Task: Select workspaces community.
Action: Mouse moved to (139, 65)
Screenshot: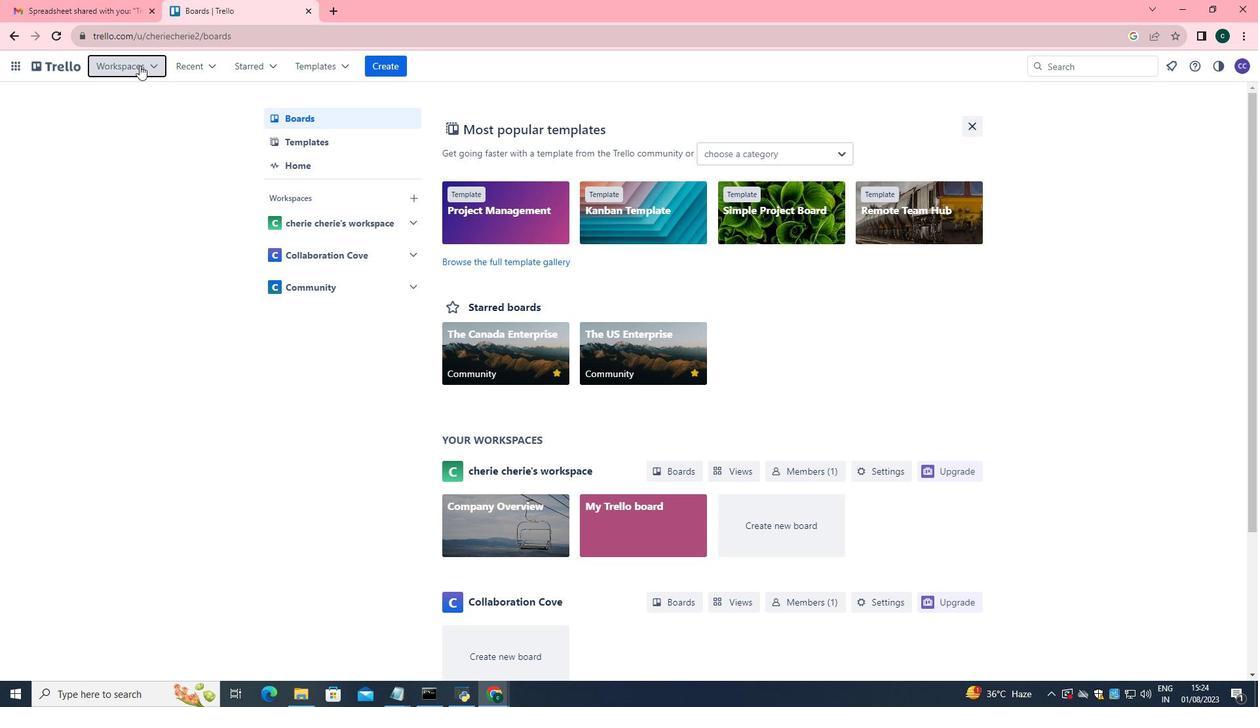 
Action: Mouse pressed left at (139, 65)
Screenshot: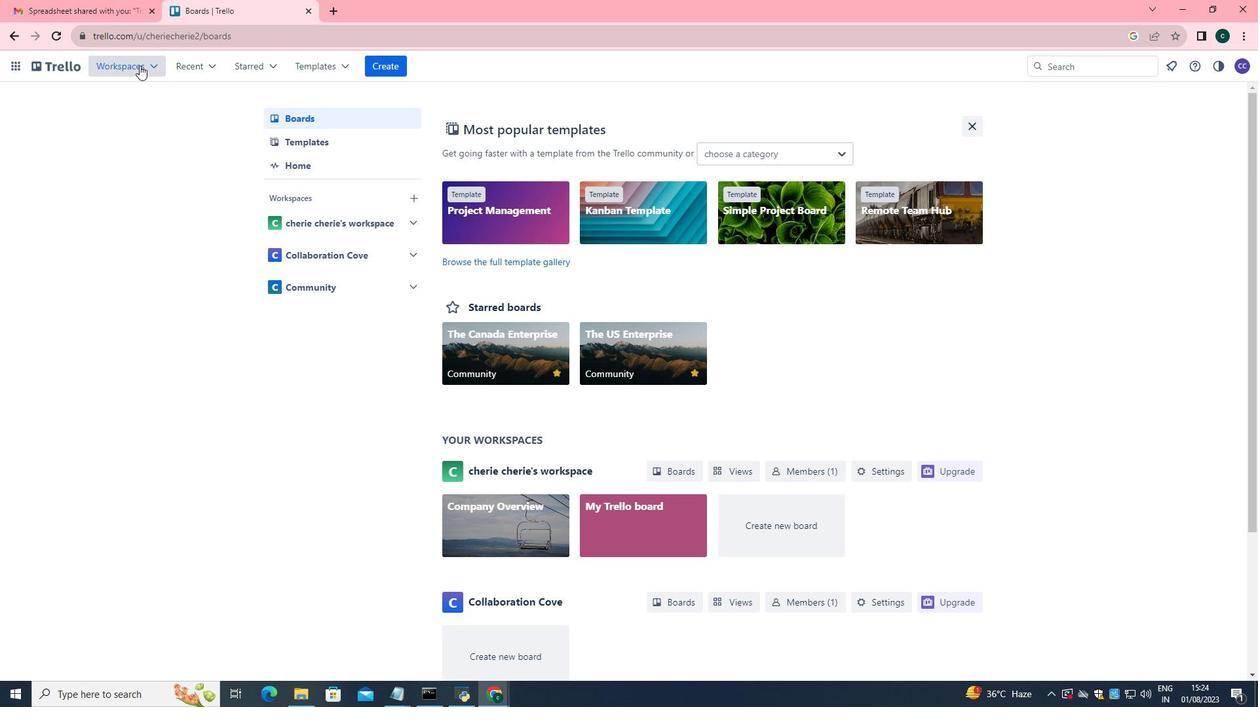 
Action: Mouse moved to (178, 211)
Screenshot: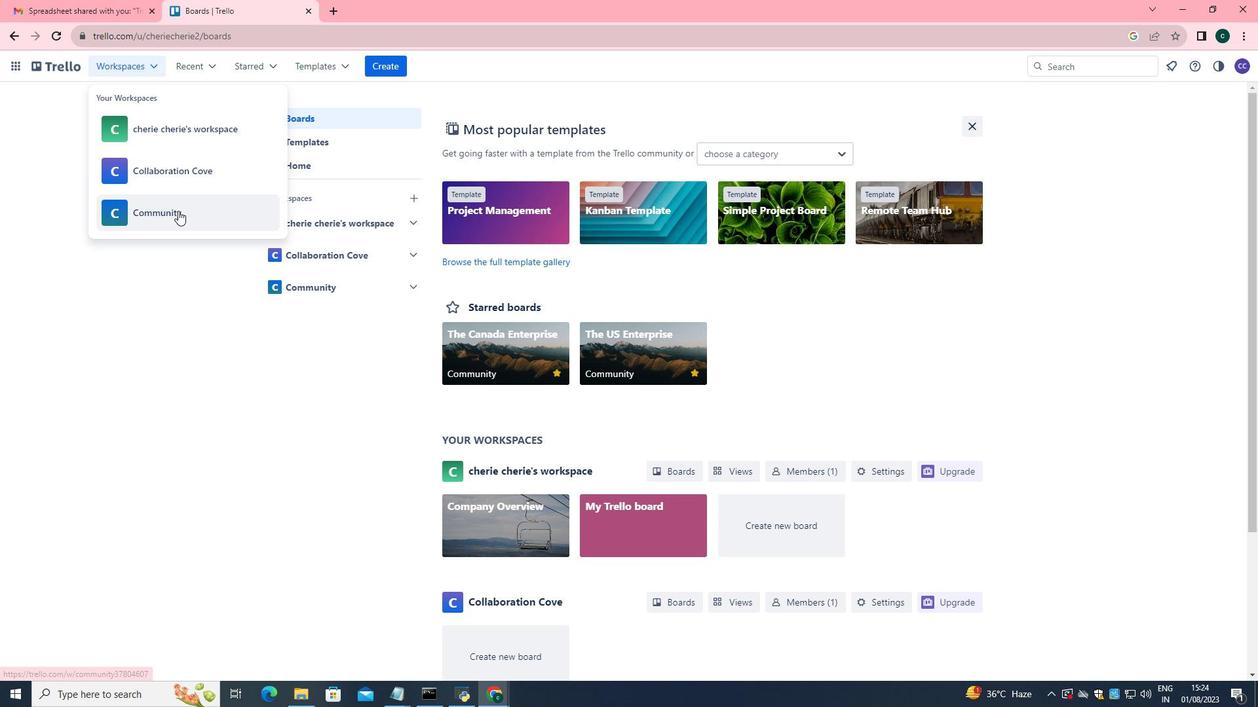 
Action: Mouse pressed left at (178, 211)
Screenshot: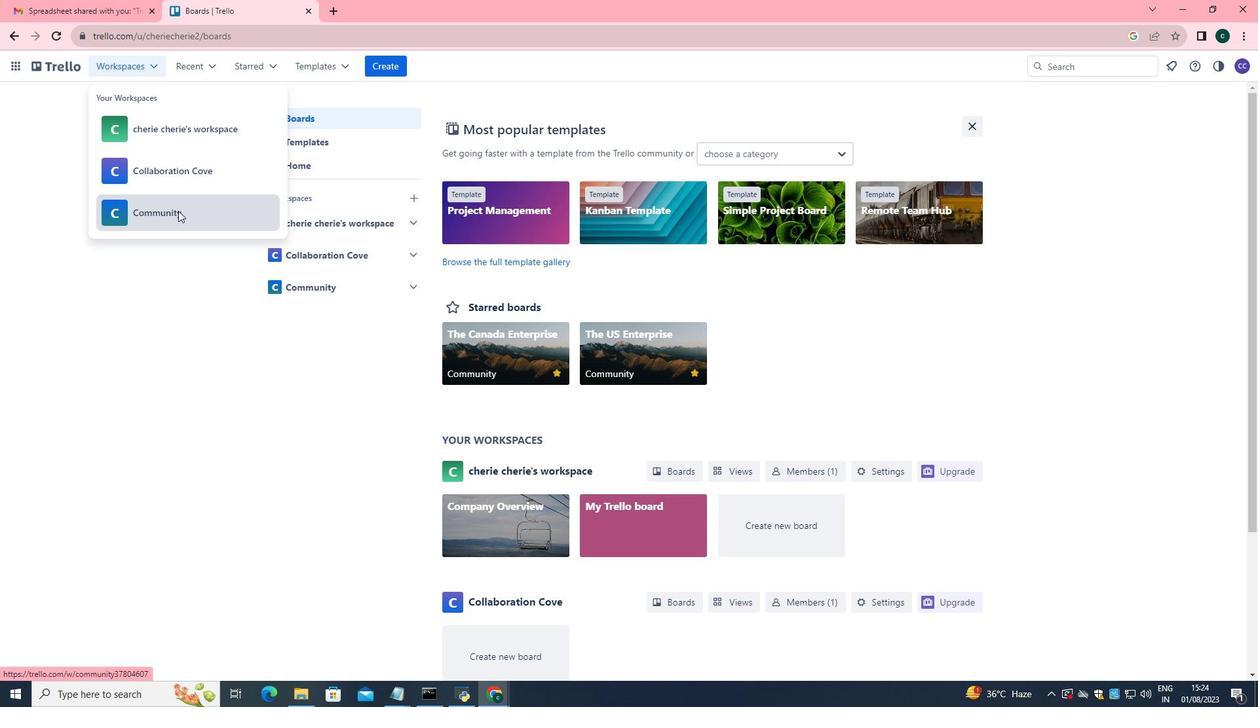 
